 Task: Create a due date automation trigger when advanced on, on the wednesday of the week a card is due add dates due this month at 11:00 AM.
Action: Mouse moved to (1064, 80)
Screenshot: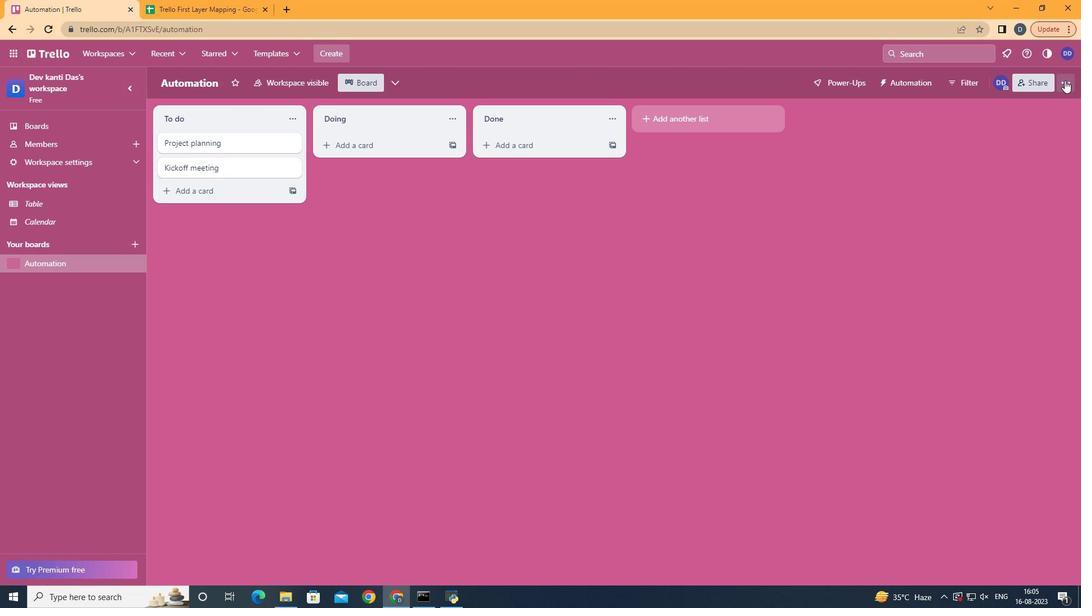 
Action: Mouse pressed left at (1064, 80)
Screenshot: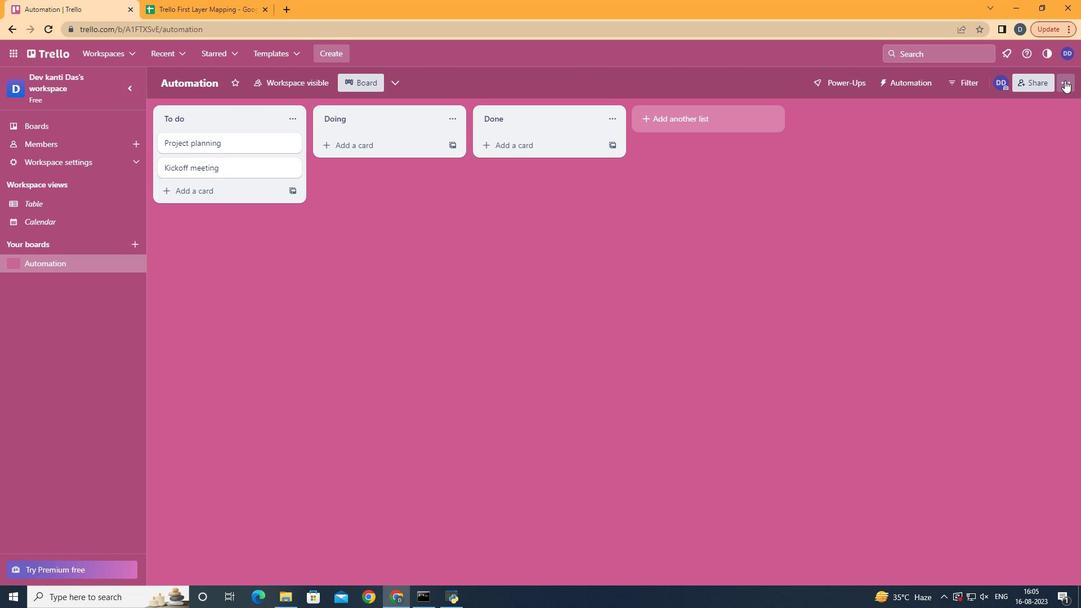 
Action: Mouse moved to (992, 238)
Screenshot: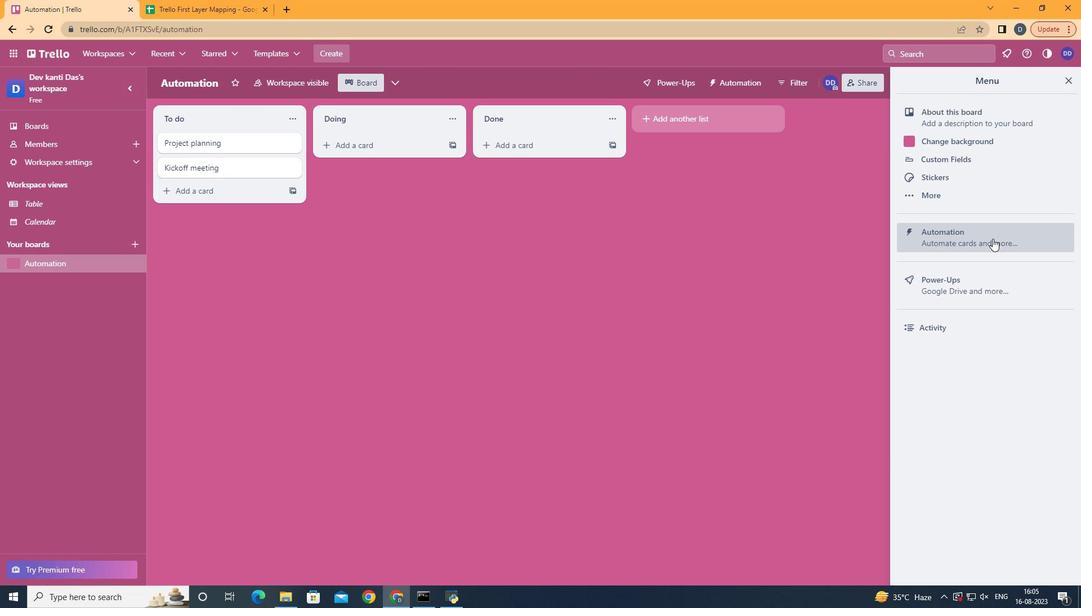 
Action: Mouse pressed left at (992, 238)
Screenshot: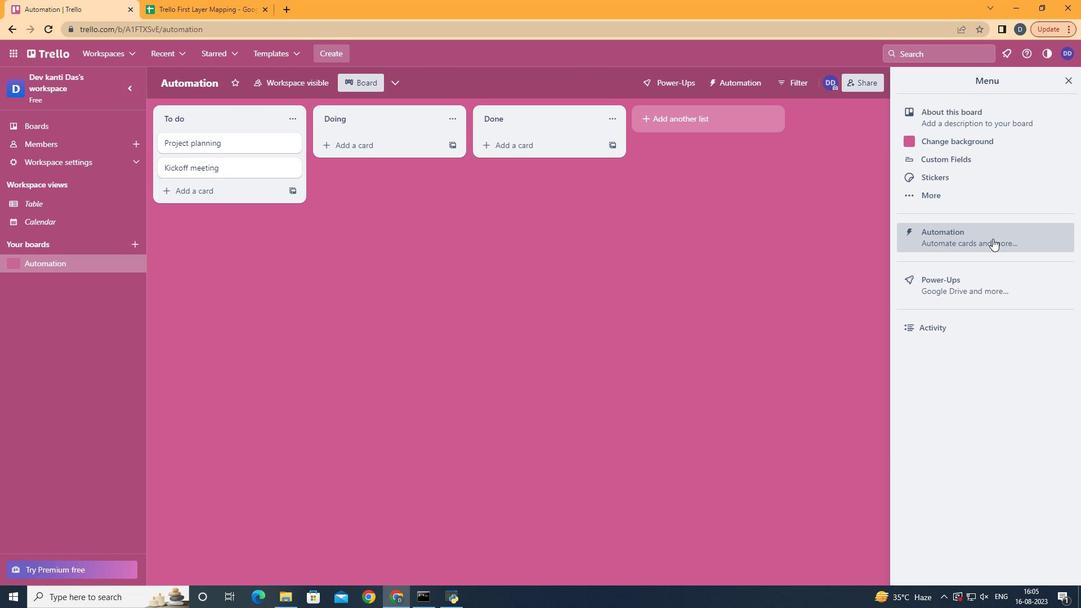 
Action: Mouse moved to (213, 234)
Screenshot: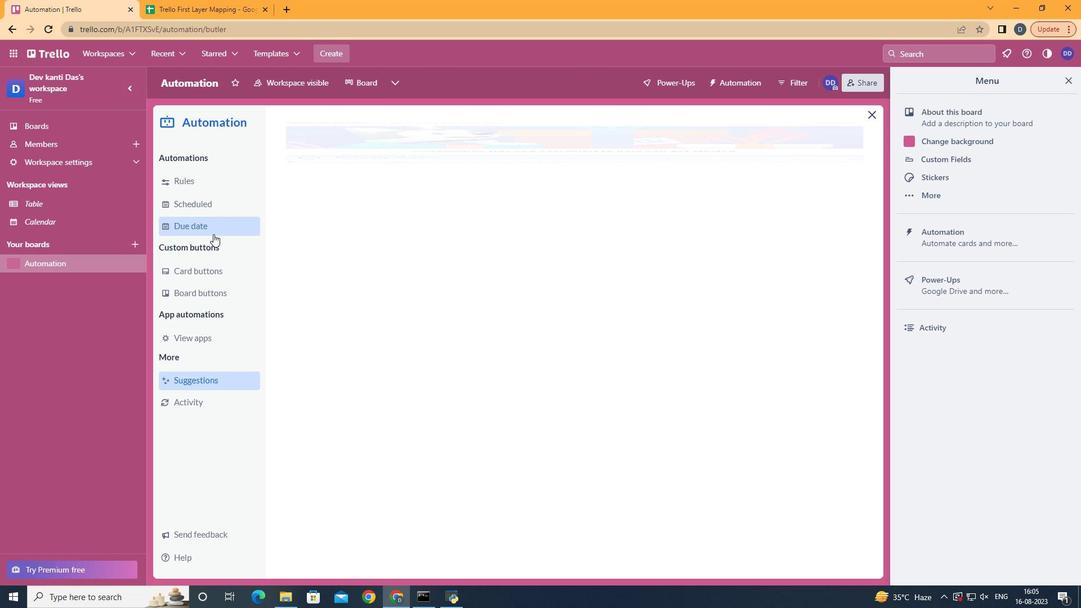 
Action: Mouse pressed left at (213, 234)
Screenshot: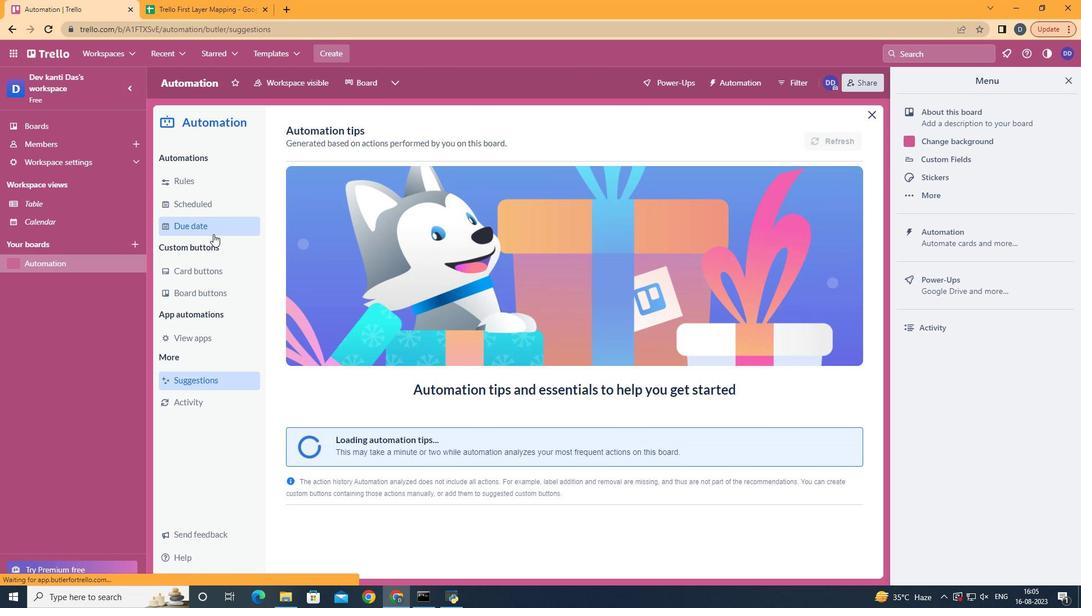 
Action: Mouse moved to (796, 130)
Screenshot: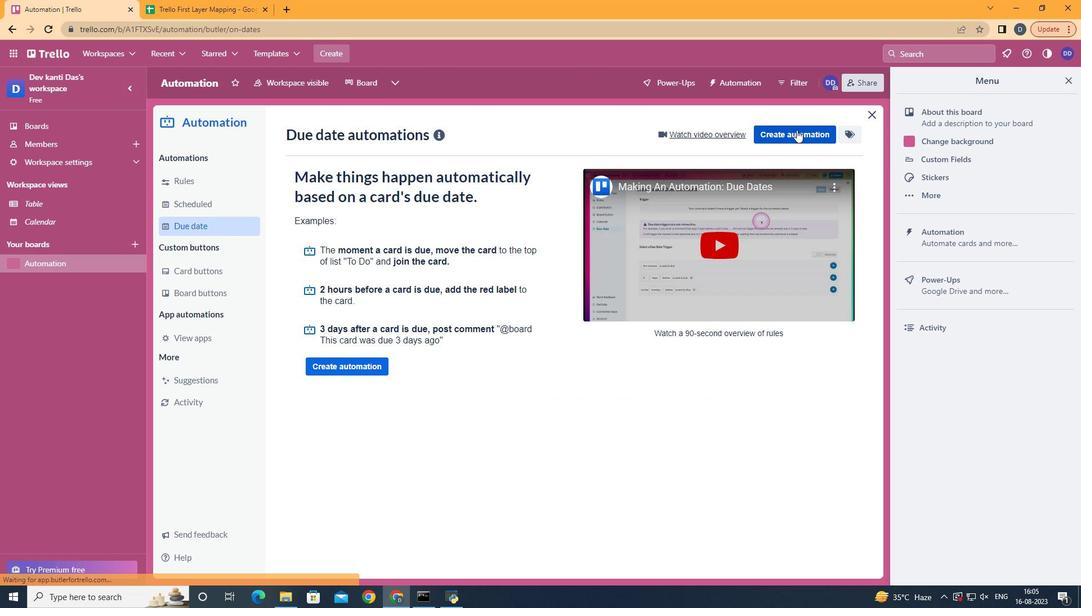 
Action: Mouse pressed left at (796, 130)
Screenshot: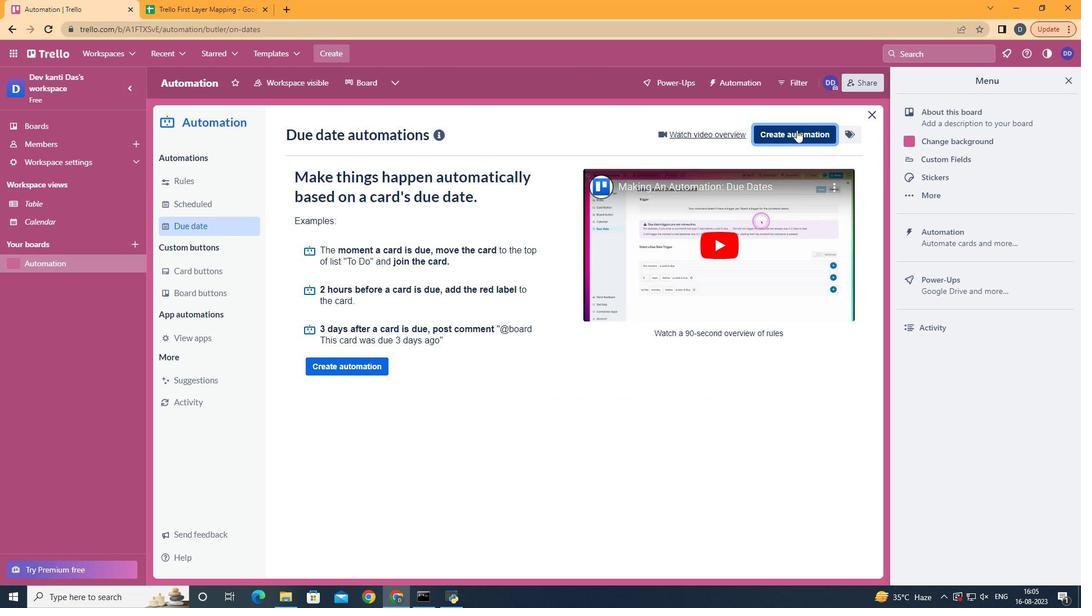 
Action: Mouse moved to (590, 248)
Screenshot: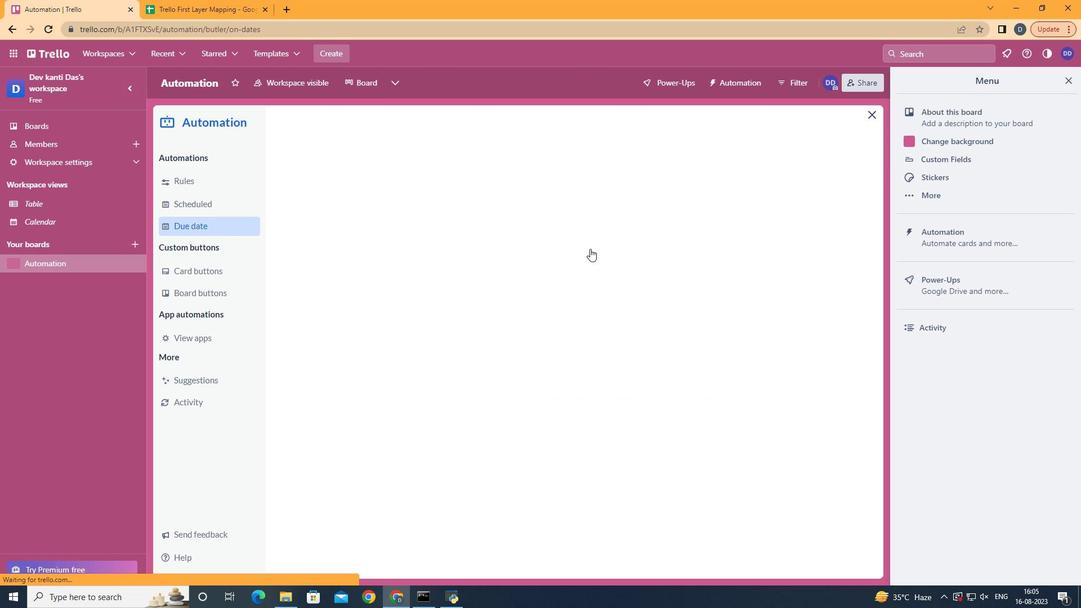 
Action: Mouse pressed left at (590, 248)
Screenshot: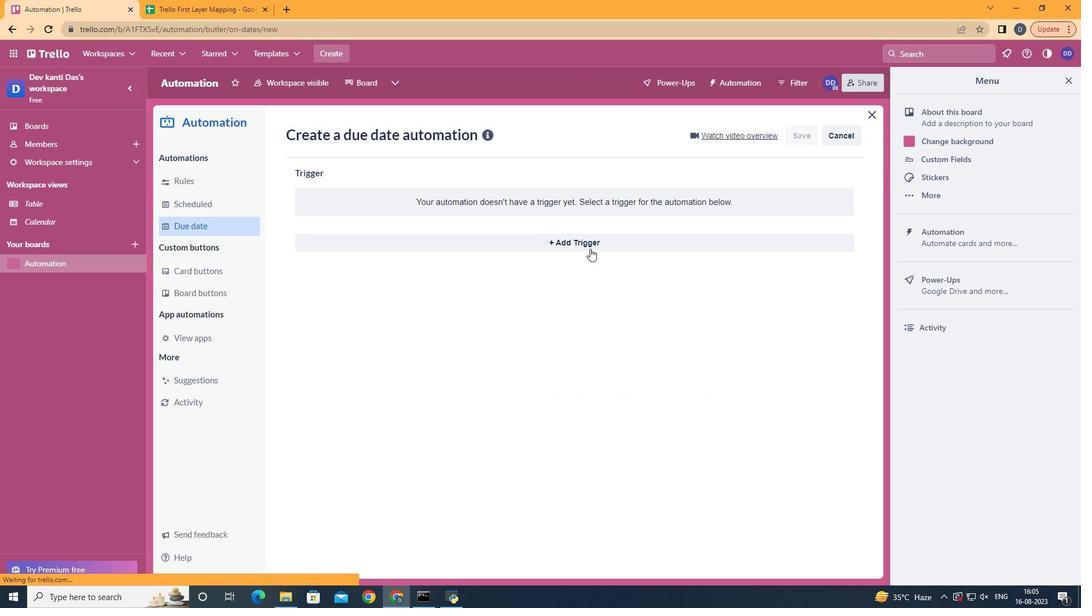 
Action: Mouse moved to (365, 336)
Screenshot: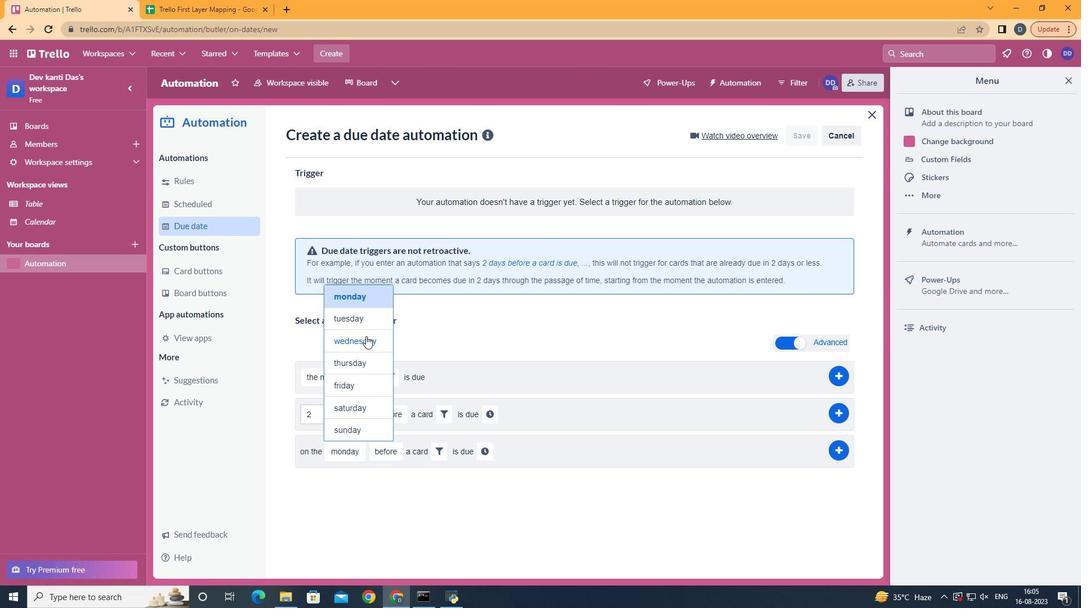 
Action: Mouse pressed left at (365, 336)
Screenshot: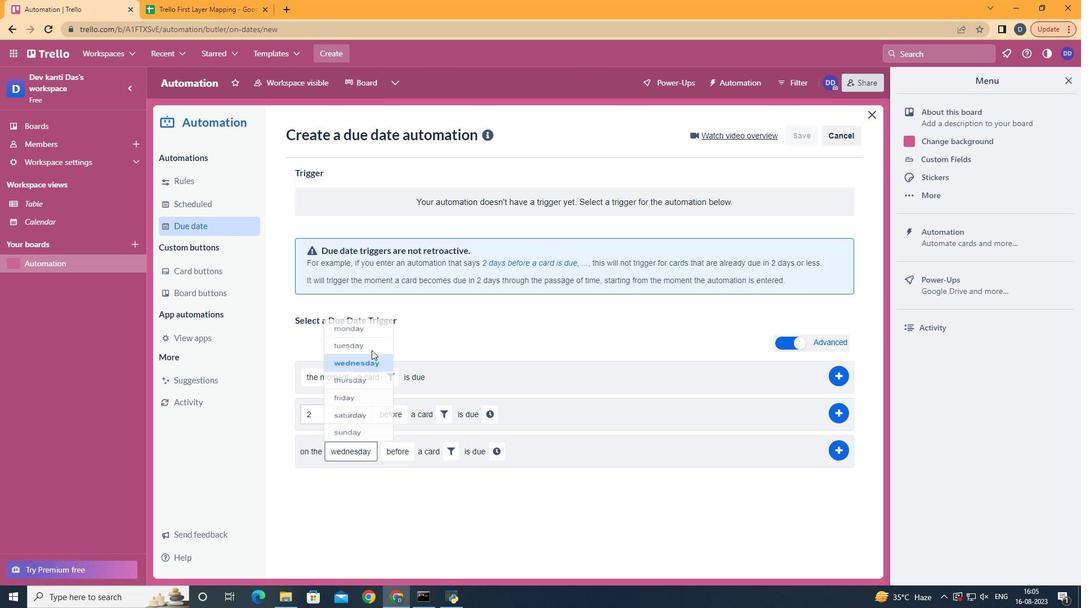 
Action: Mouse moved to (415, 512)
Screenshot: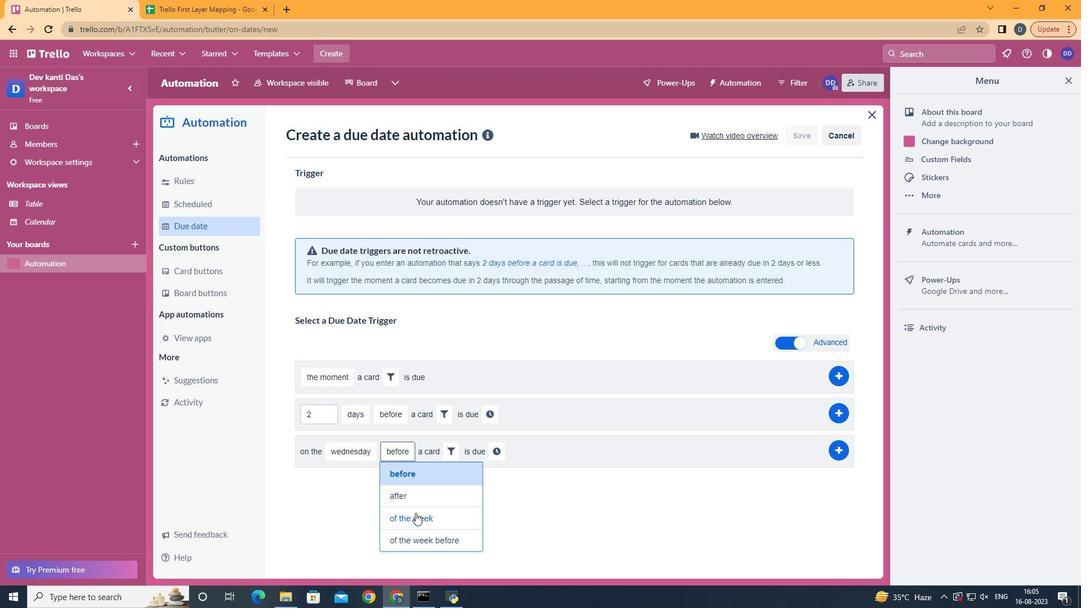 
Action: Mouse pressed left at (415, 512)
Screenshot: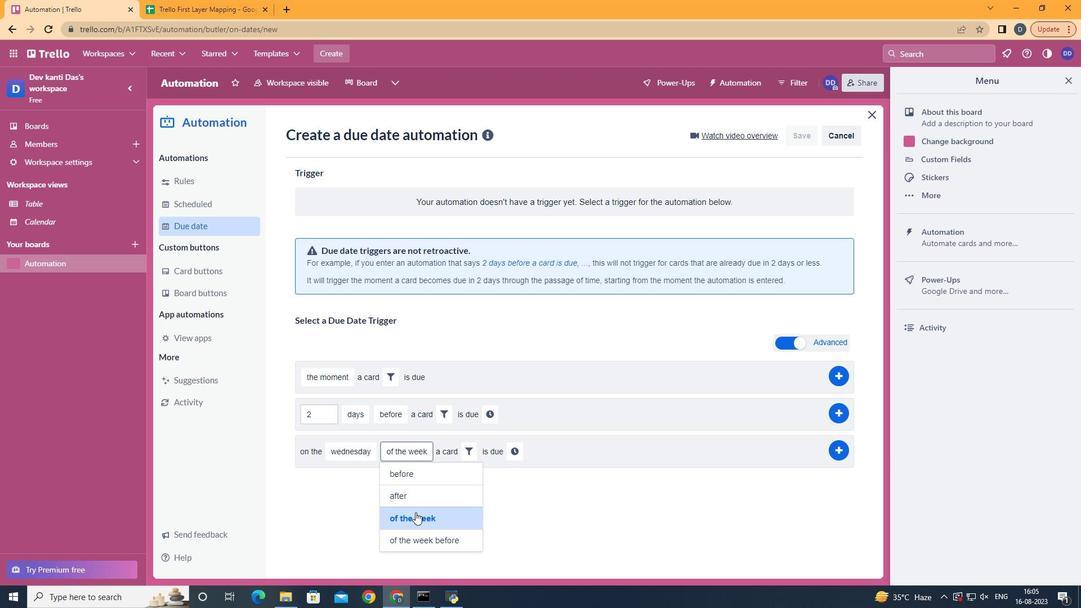
Action: Mouse moved to (460, 457)
Screenshot: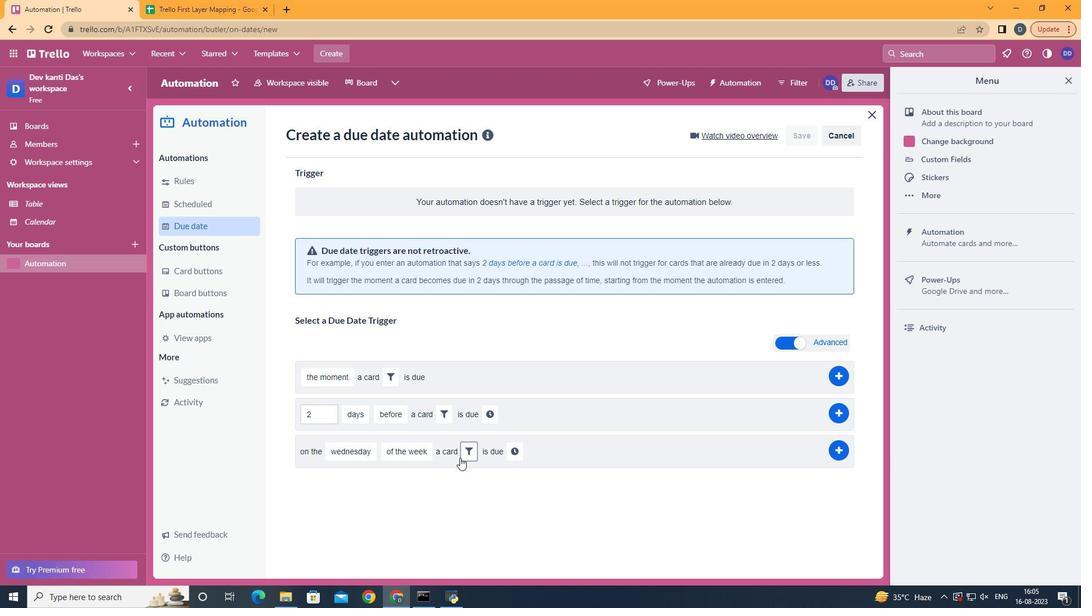 
Action: Mouse pressed left at (460, 457)
Screenshot: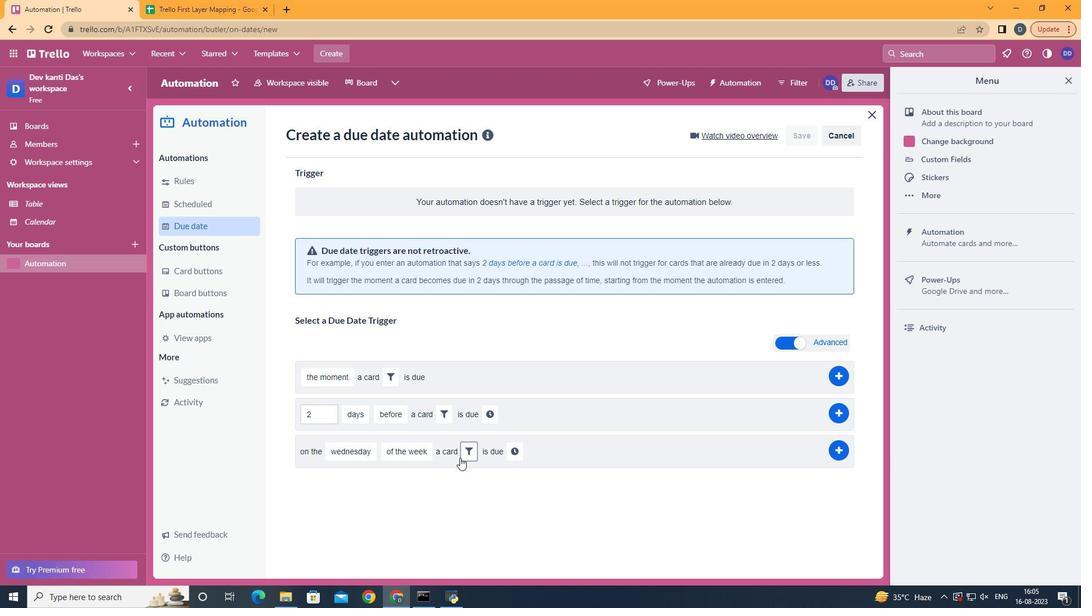 
Action: Mouse moved to (536, 490)
Screenshot: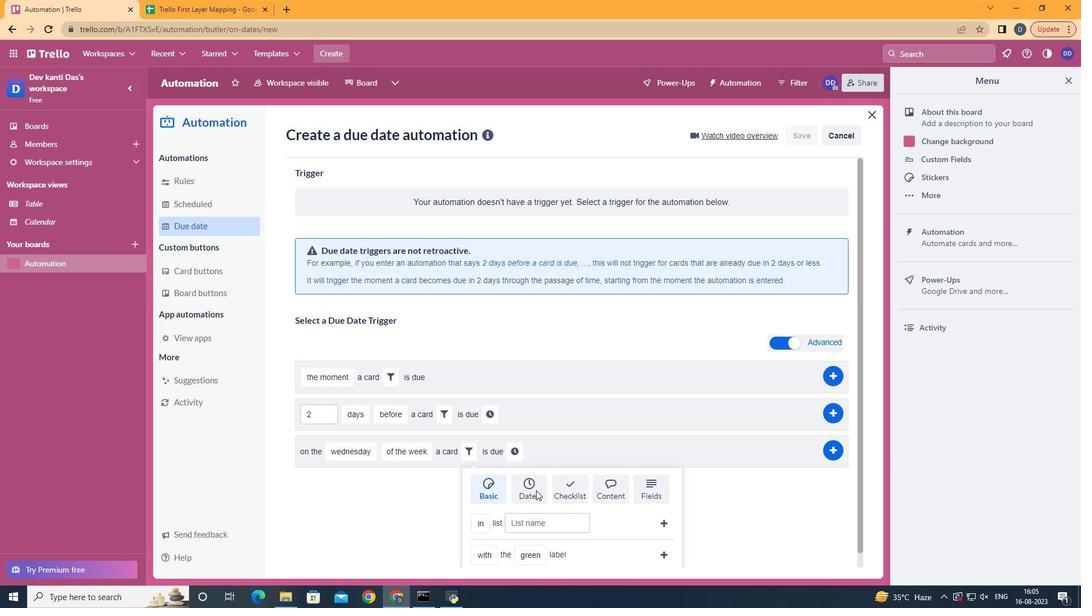 
Action: Mouse pressed left at (536, 490)
Screenshot: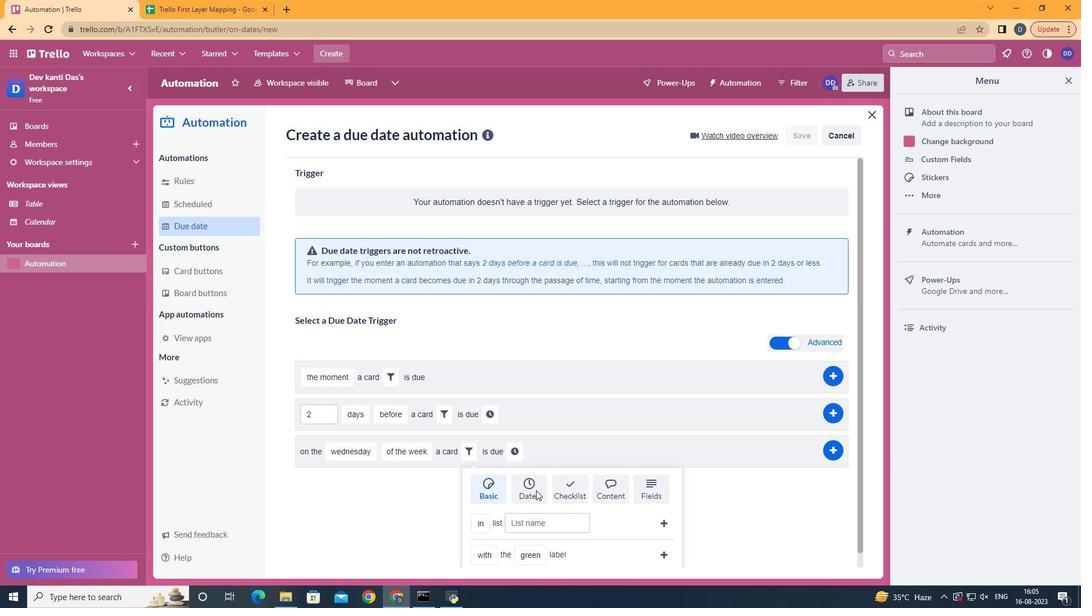 
Action: Mouse scrolled (536, 489) with delta (0, 0)
Screenshot: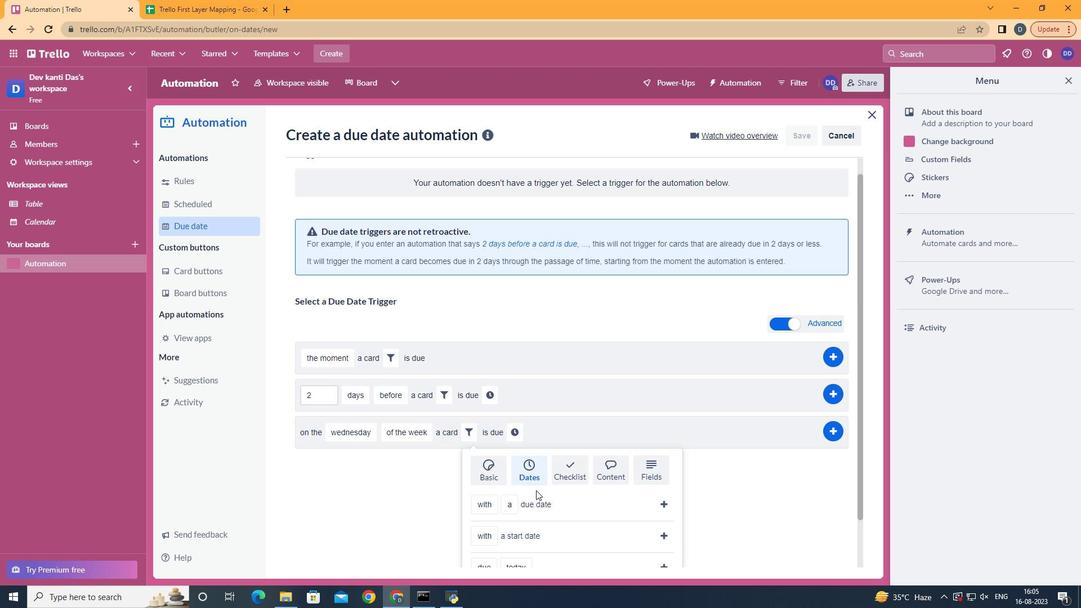 
Action: Mouse scrolled (536, 489) with delta (0, 0)
Screenshot: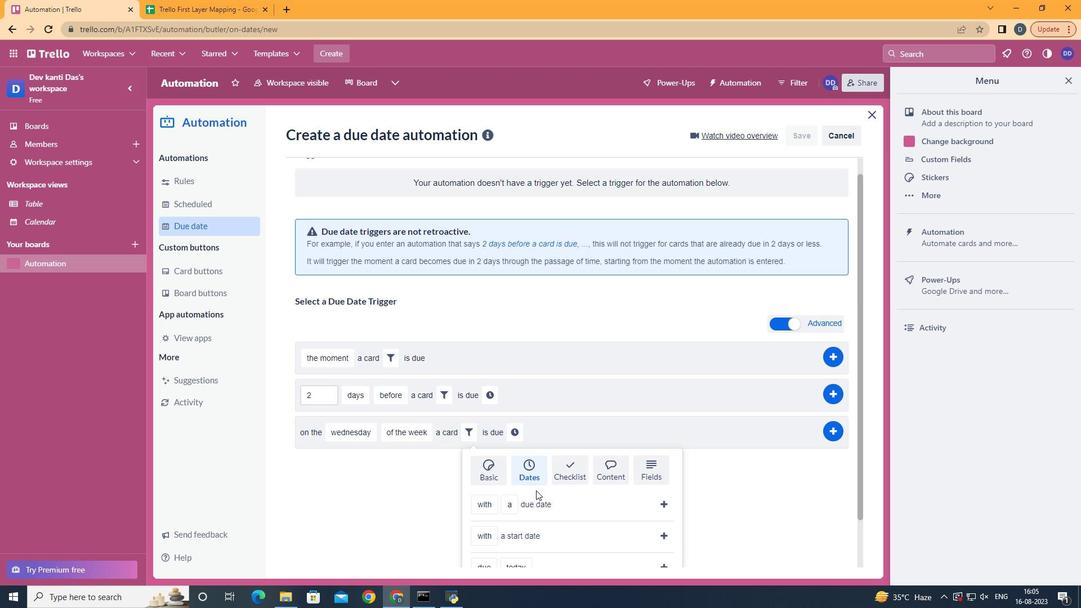 
Action: Mouse scrolled (536, 489) with delta (0, 0)
Screenshot: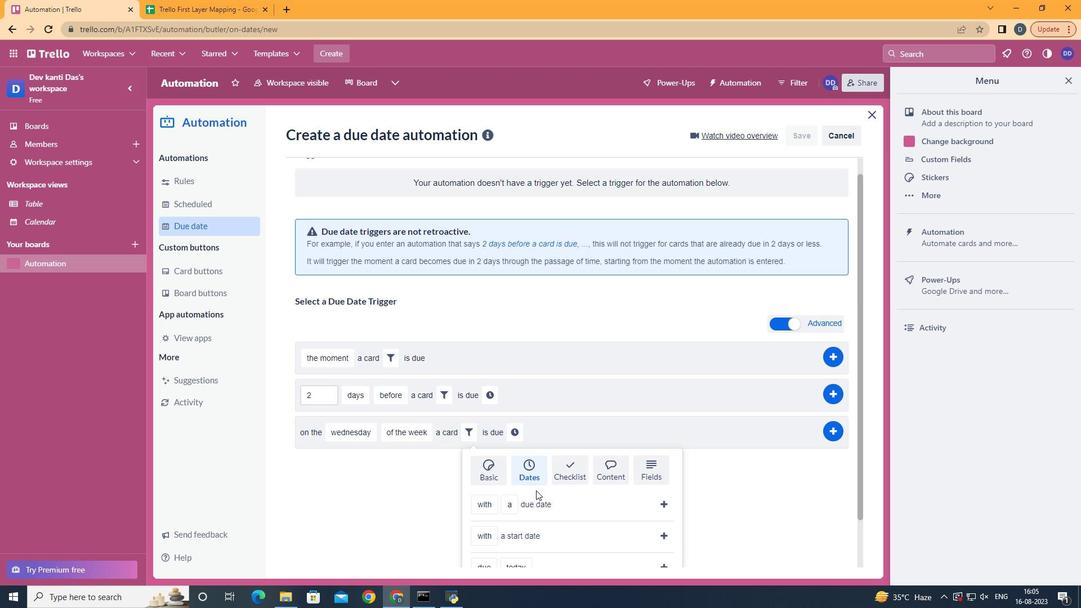 
Action: Mouse scrolled (536, 489) with delta (0, 0)
Screenshot: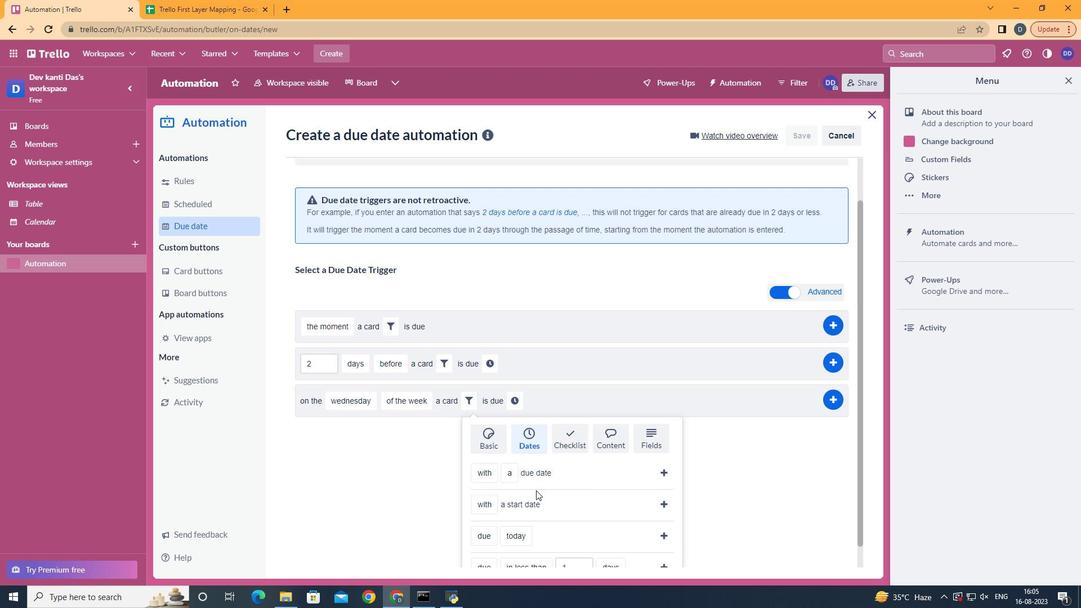 
Action: Mouse scrolled (536, 489) with delta (0, 0)
Screenshot: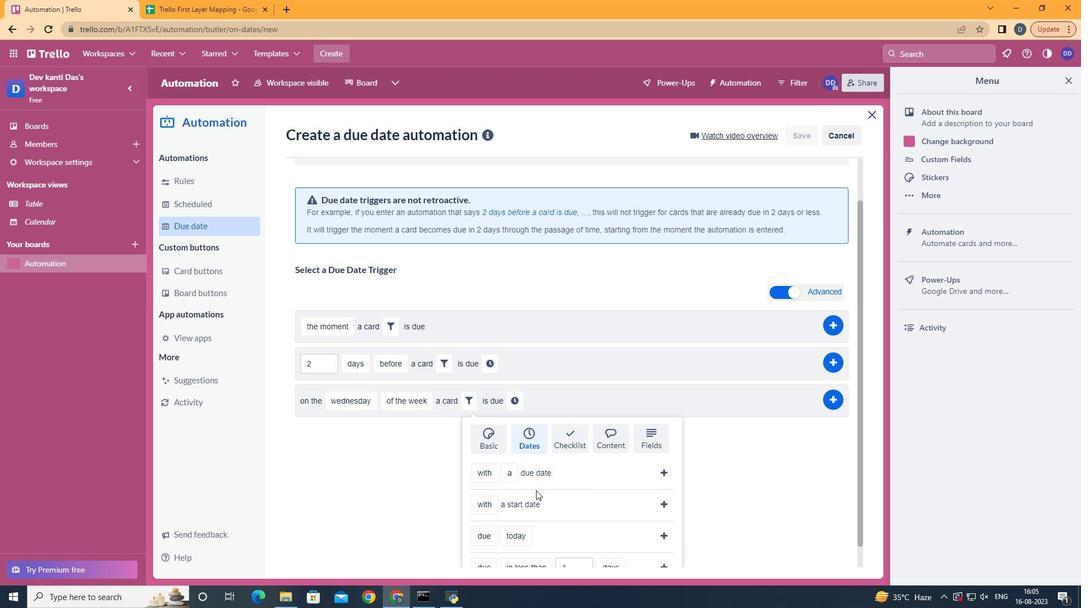 
Action: Mouse moved to (539, 471)
Screenshot: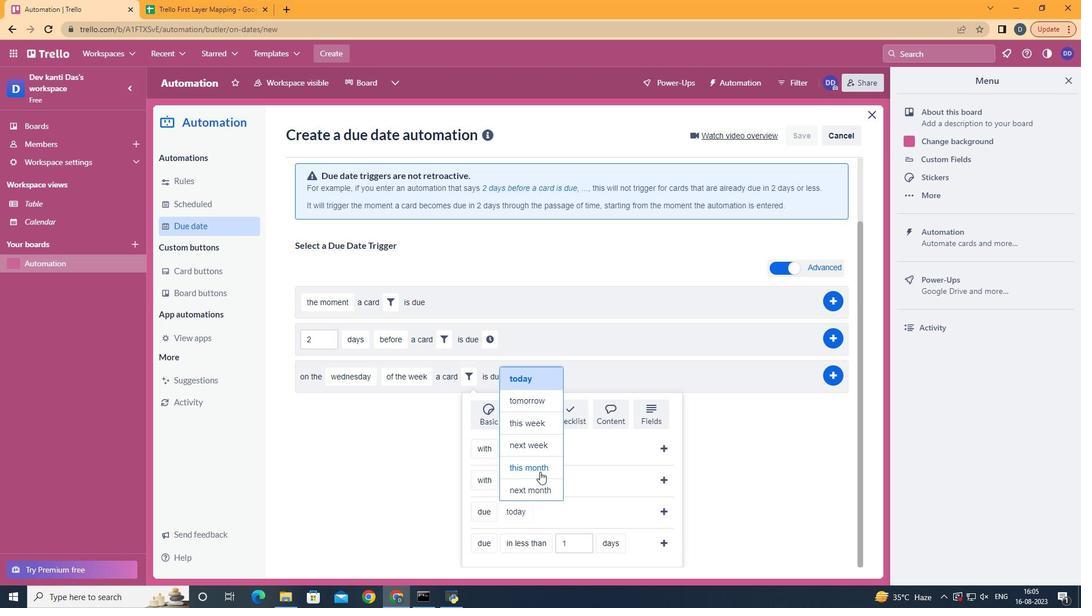 
Action: Mouse pressed left at (539, 471)
Screenshot: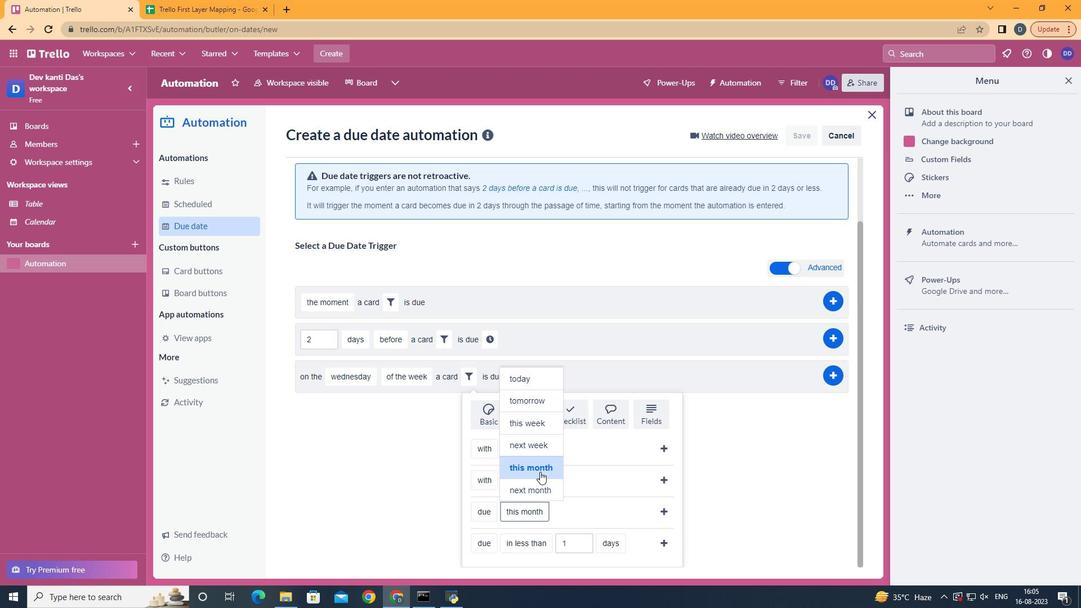 
Action: Mouse moved to (670, 502)
Screenshot: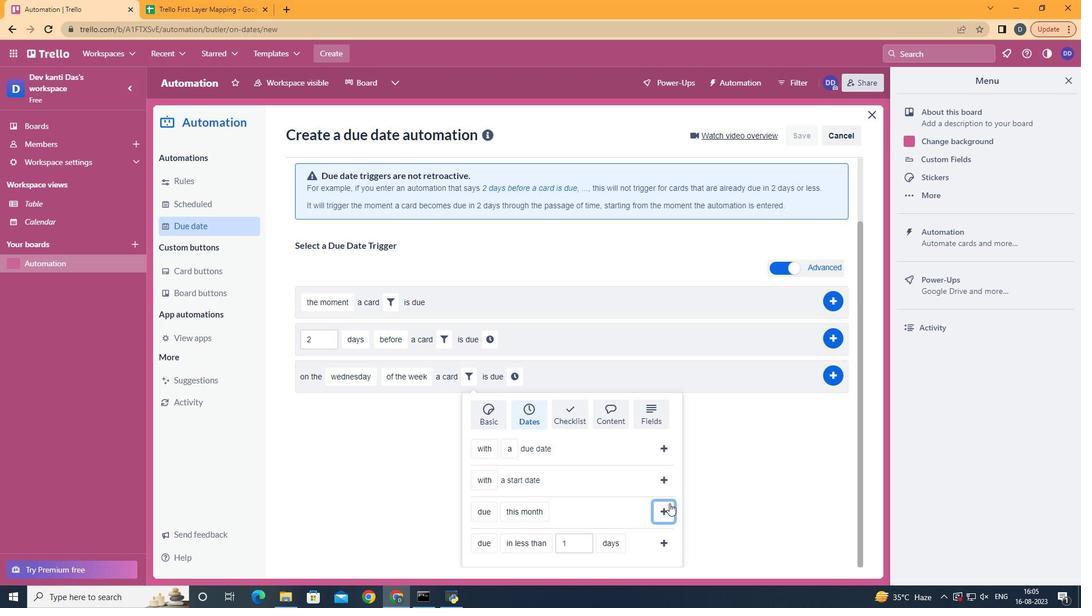 
Action: Mouse pressed left at (670, 502)
Screenshot: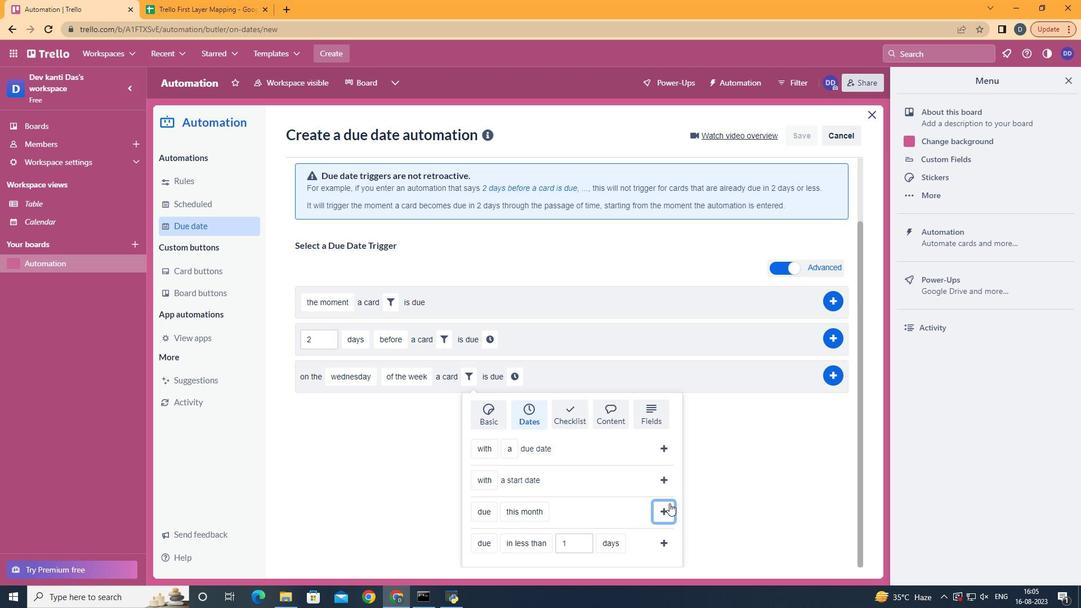 
Action: Mouse moved to (599, 452)
Screenshot: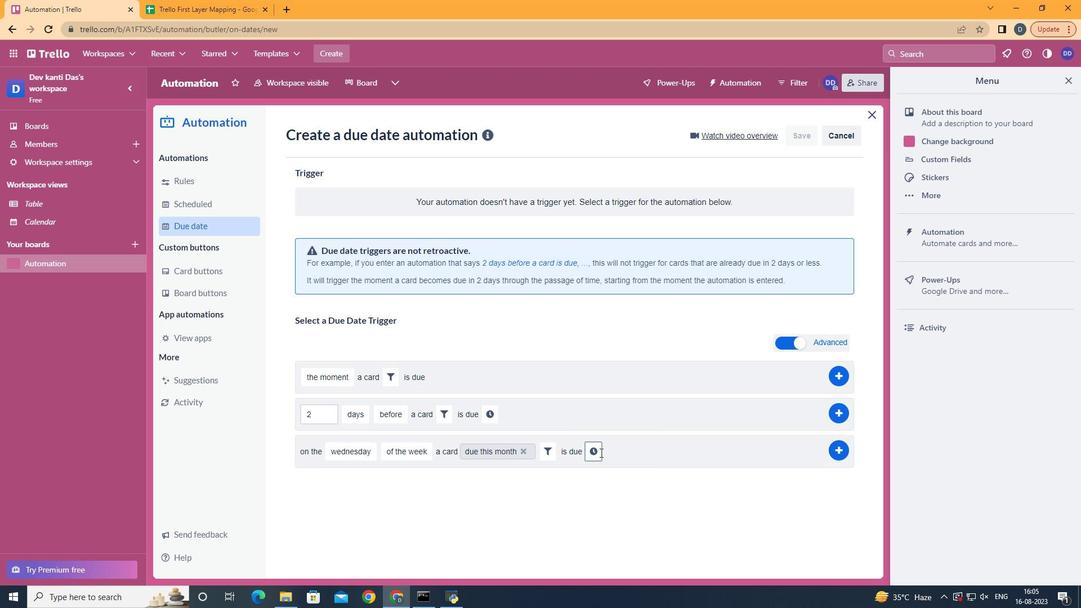 
Action: Mouse pressed left at (599, 452)
Screenshot: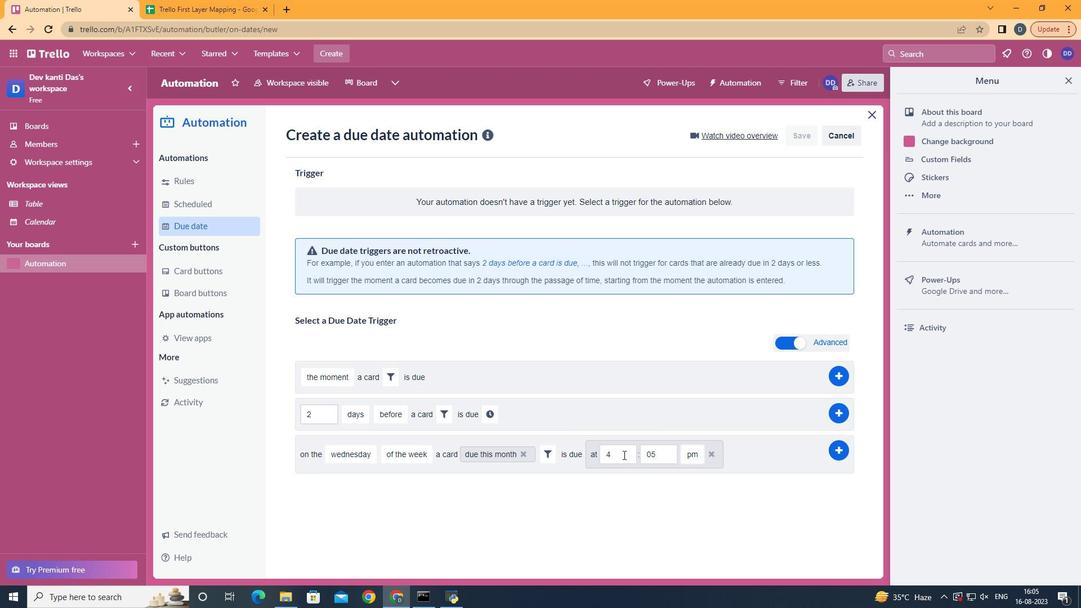 
Action: Mouse moved to (632, 456)
Screenshot: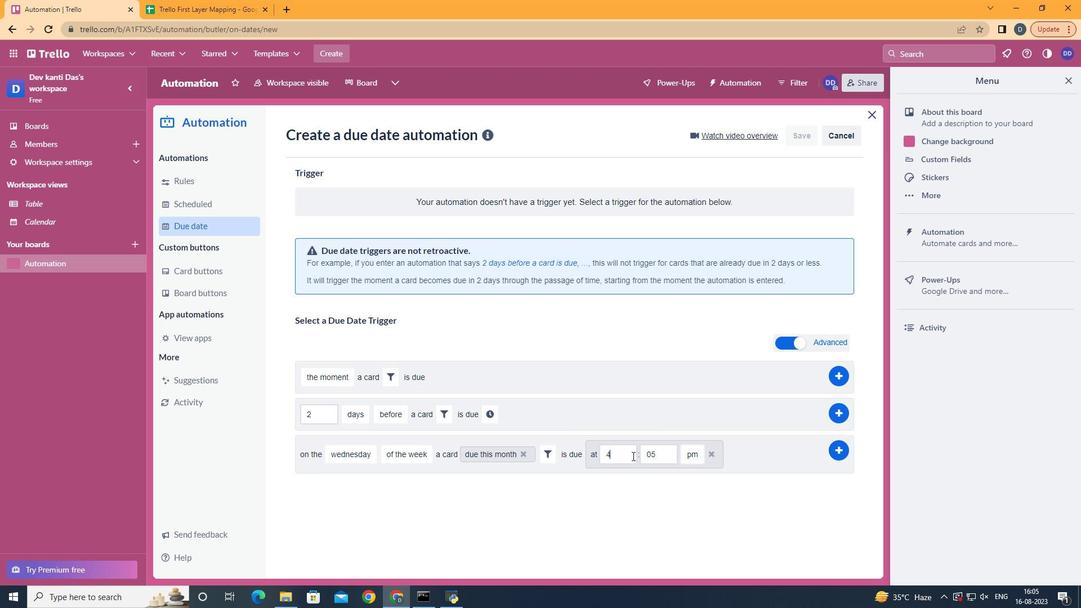 
Action: Mouse pressed left at (632, 456)
Screenshot: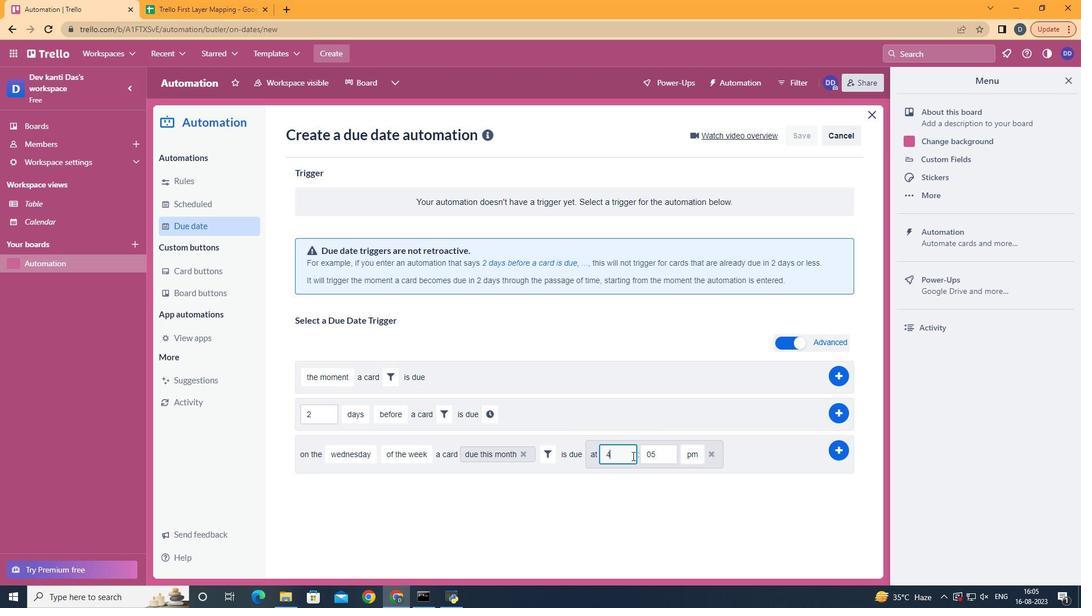 
Action: Key pressed <Key.backspace>11
Screenshot: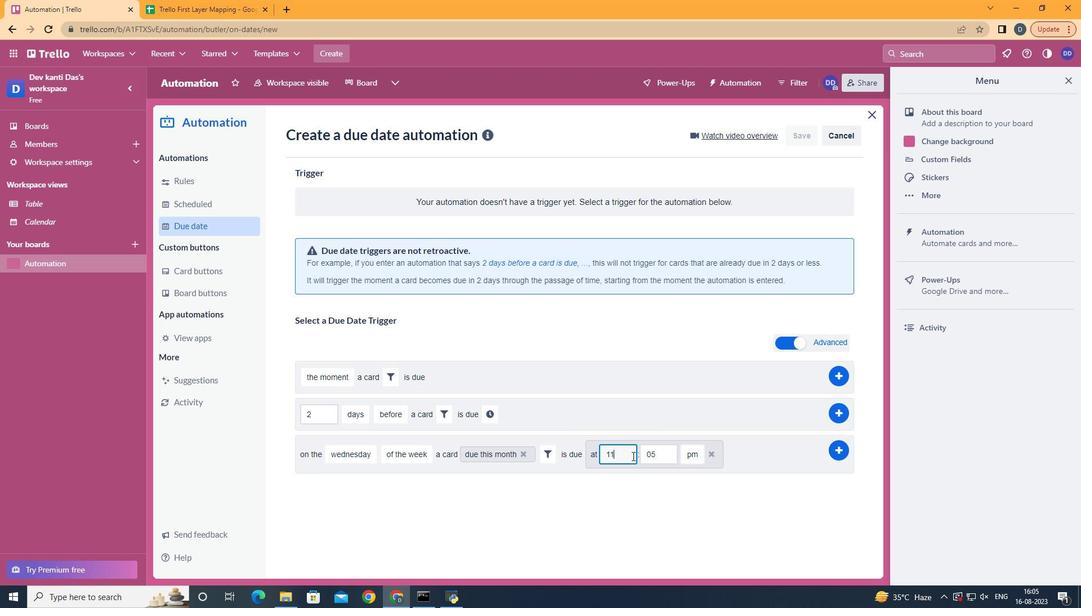 
Action: Mouse moved to (676, 454)
Screenshot: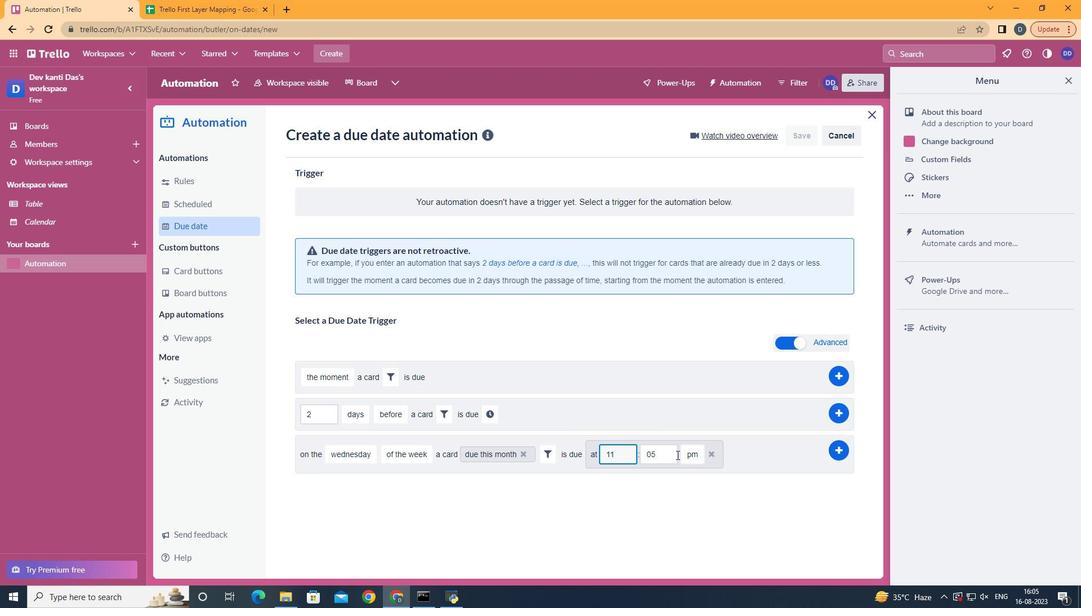
Action: Mouse pressed left at (676, 454)
Screenshot: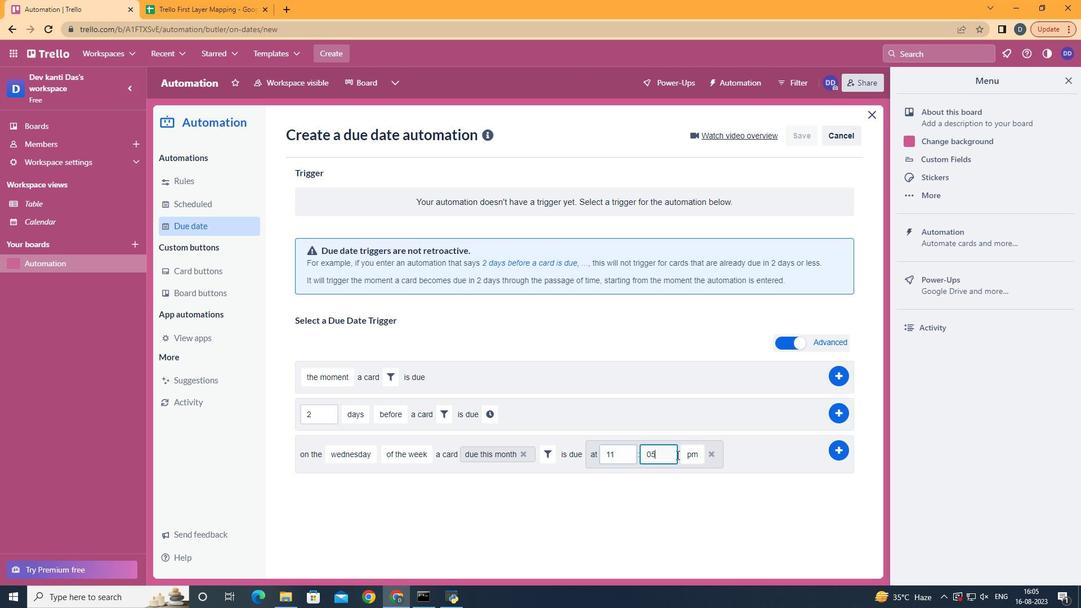
Action: Key pressed <Key.backspace>0
Screenshot: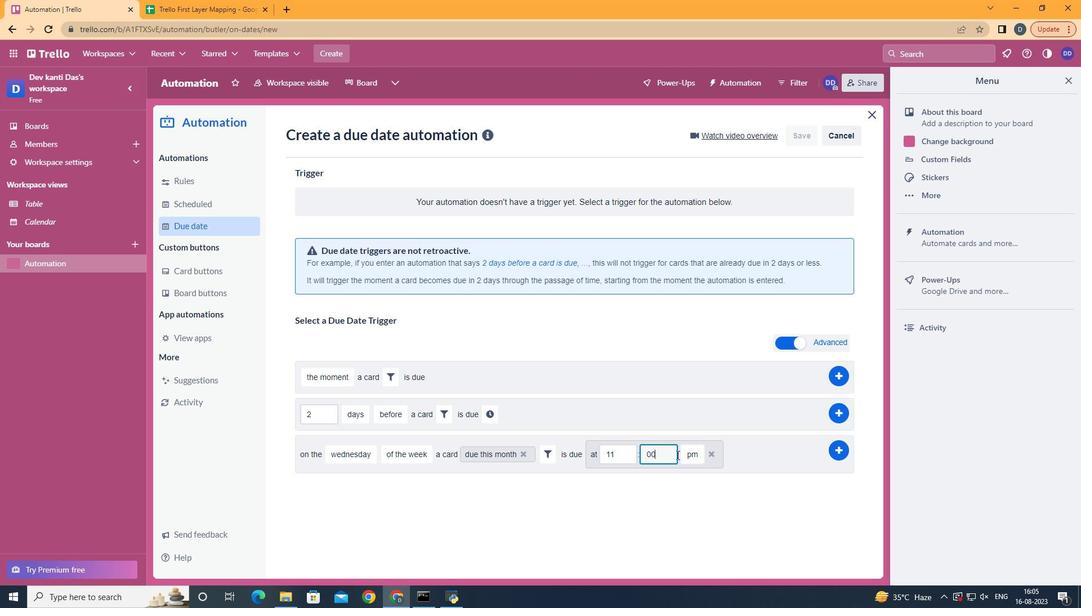 
Action: Mouse moved to (700, 479)
Screenshot: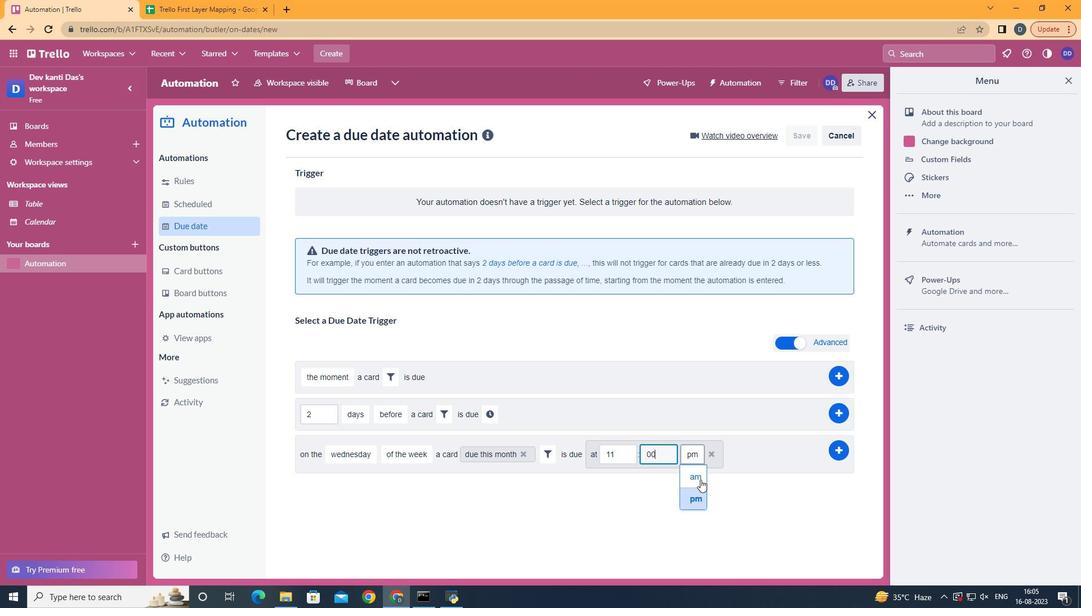 
Action: Mouse pressed left at (700, 479)
Screenshot: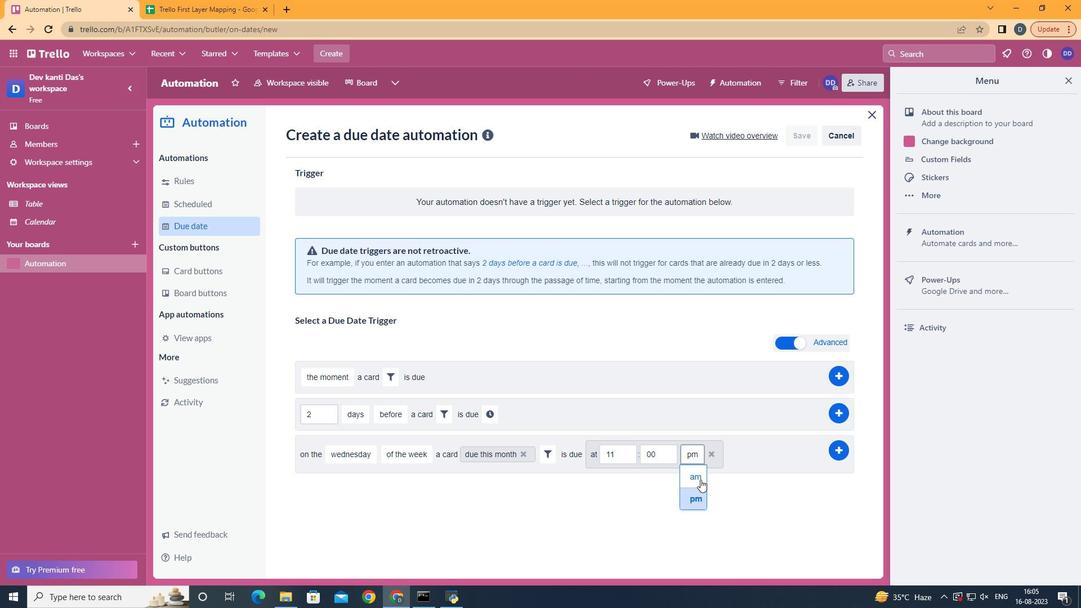 
Action: Mouse moved to (841, 449)
Screenshot: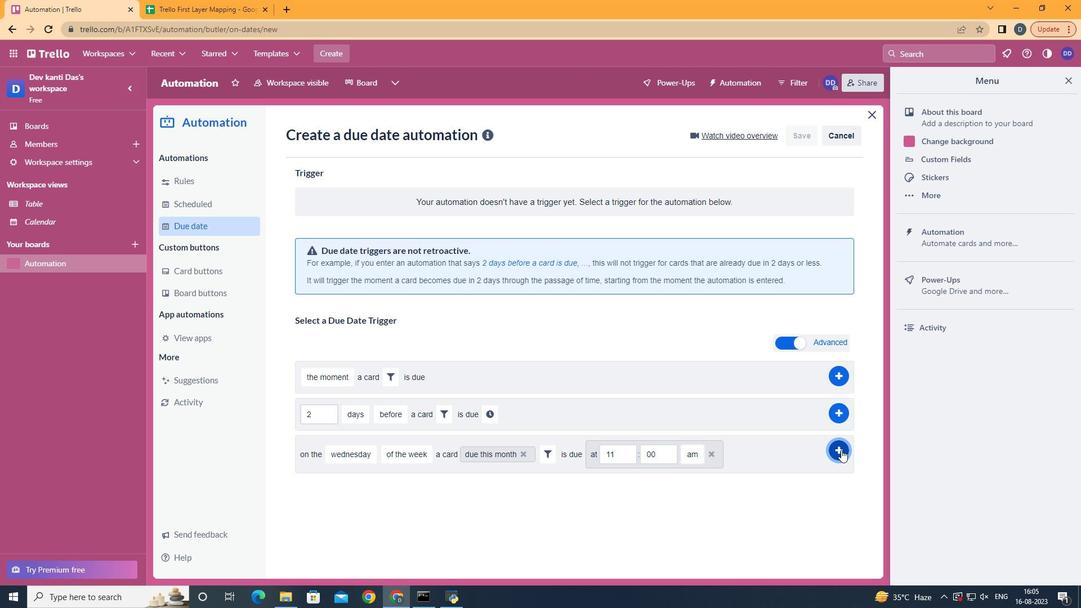 
Action: Mouse pressed left at (841, 449)
Screenshot: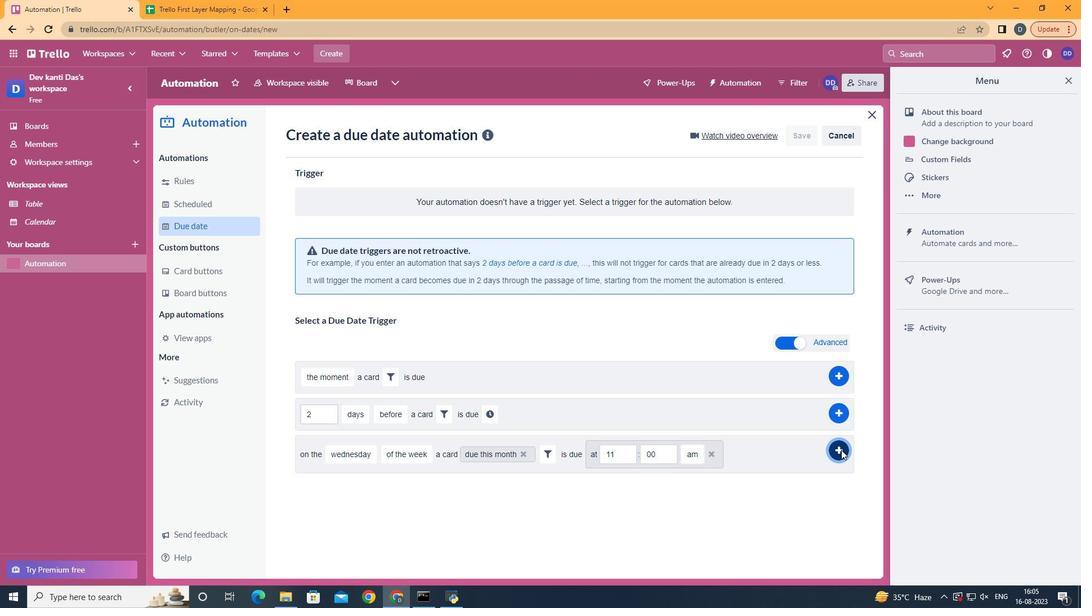 
Action: Mouse moved to (840, 455)
Screenshot: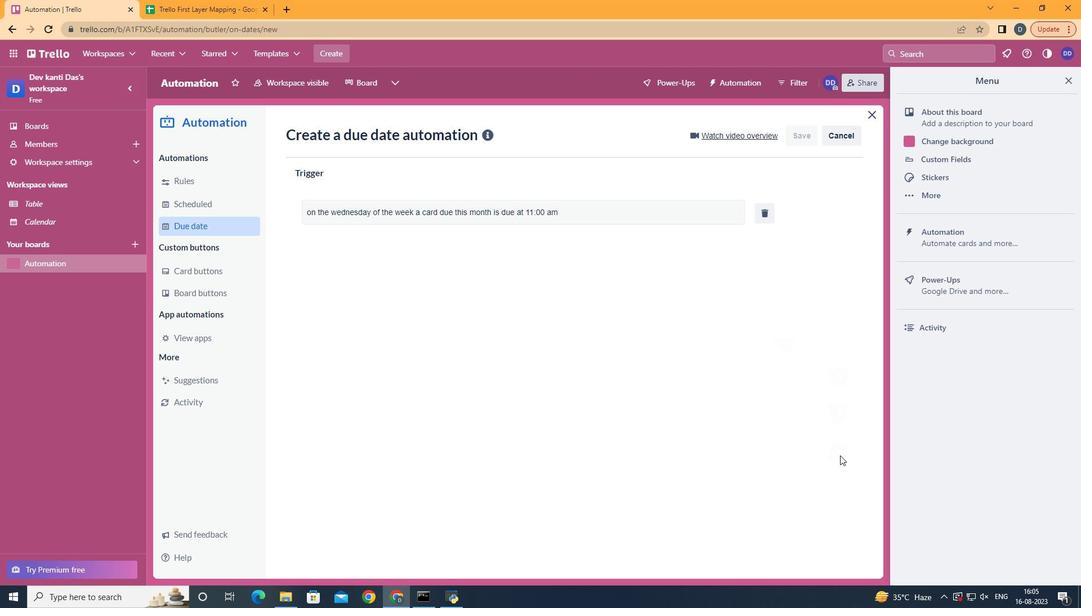 
